 Task: Use the formula "N" in spreadsheet "Project portfolio".
Action: Mouse moved to (110, 81)
Screenshot: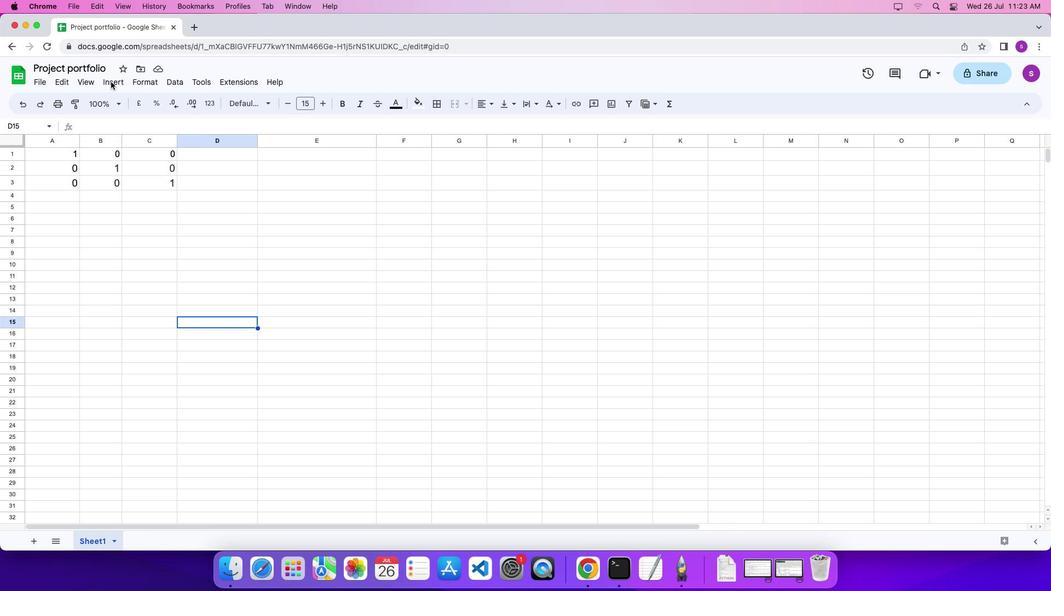 
Action: Mouse pressed left at (110, 81)
Screenshot: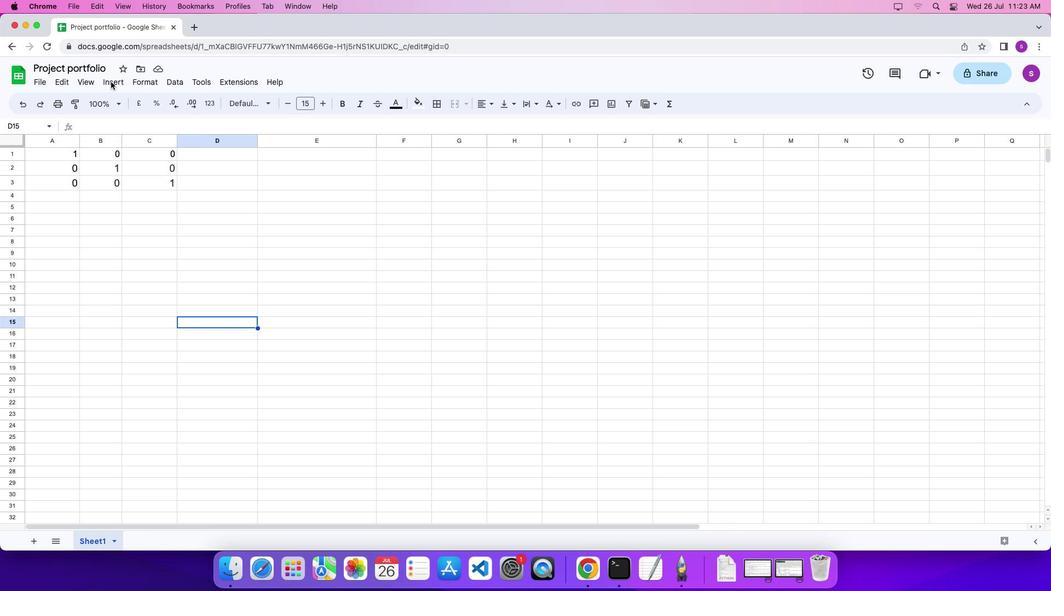 
Action: Mouse moved to (112, 80)
Screenshot: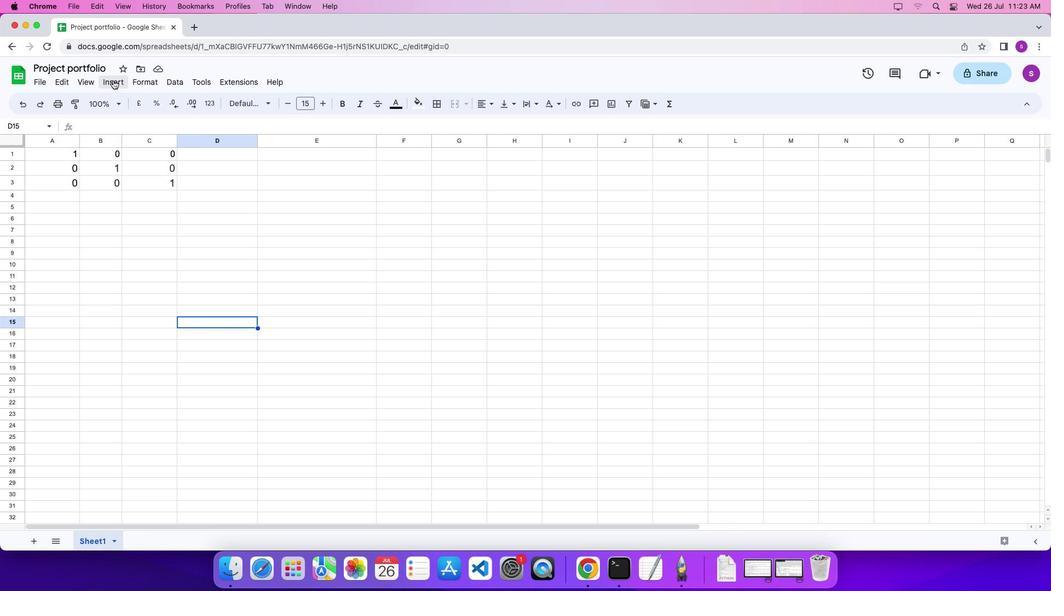 
Action: Mouse pressed left at (112, 80)
Screenshot: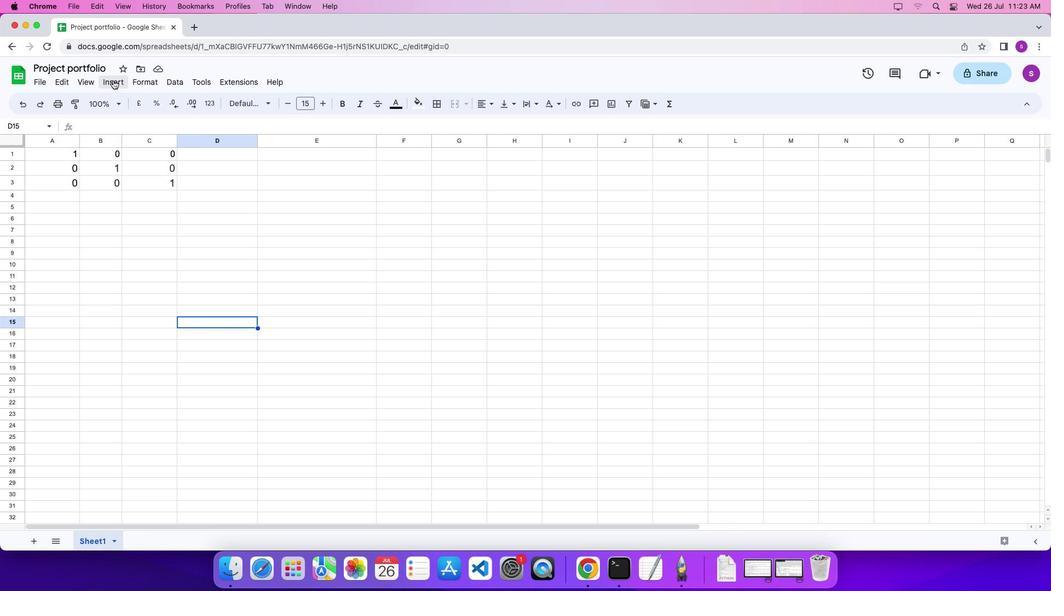 
Action: Mouse moved to (477, 510)
Screenshot: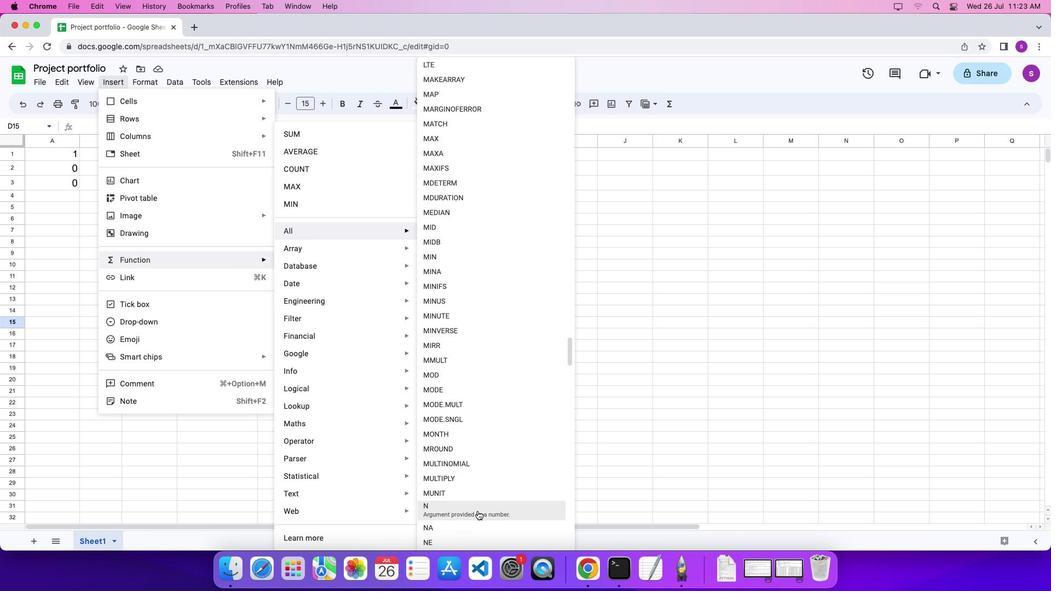 
Action: Mouse pressed left at (477, 510)
Screenshot: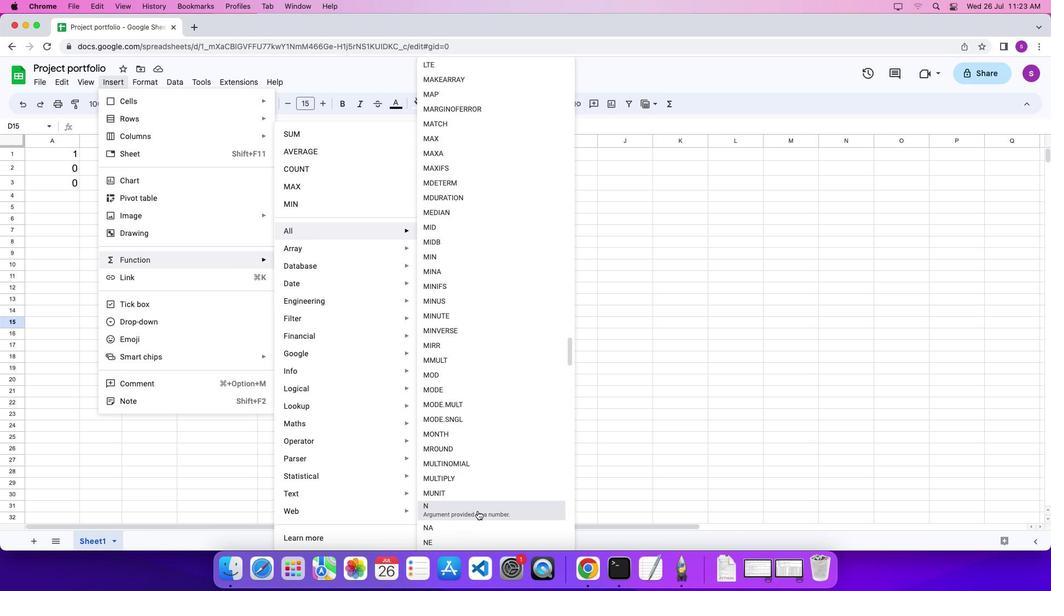 
Action: Key pressed '4''2''\x03'
Screenshot: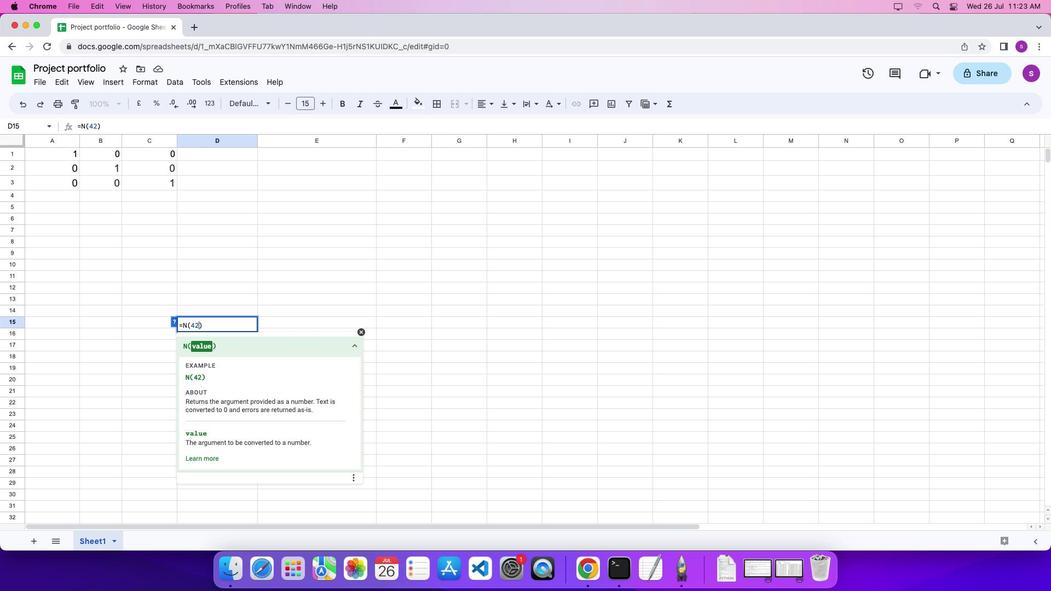 
